 Task: Change the theme to dark.
Action: Mouse moved to (909, 66)
Screenshot: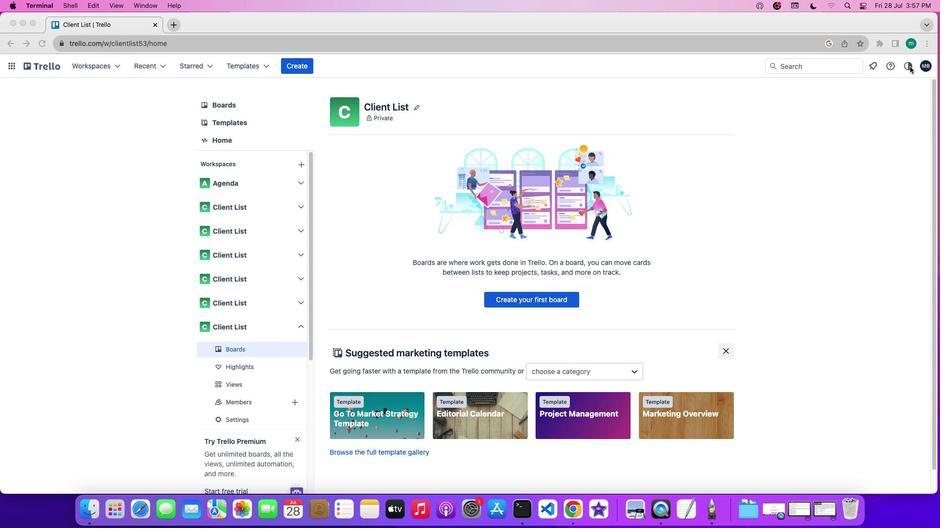 
Action: Mouse pressed left at (909, 66)
Screenshot: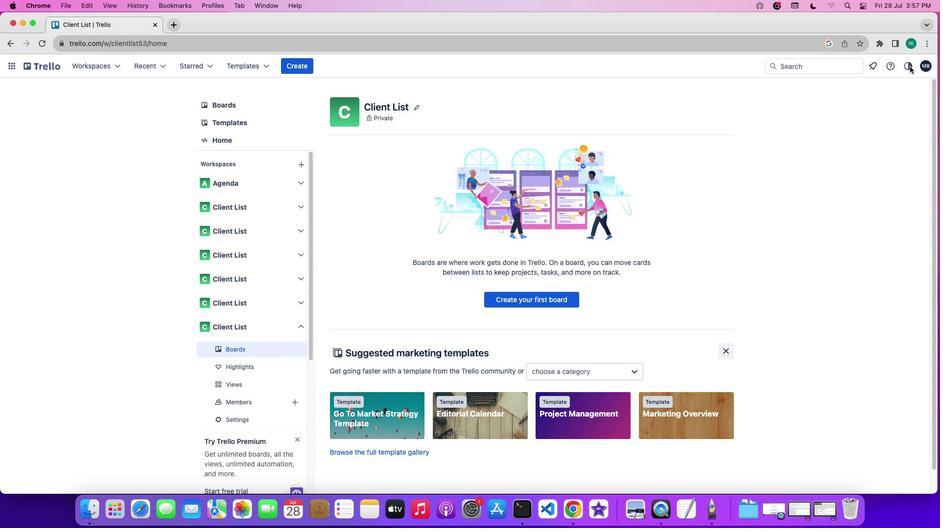 
Action: Mouse pressed left at (909, 66)
Screenshot: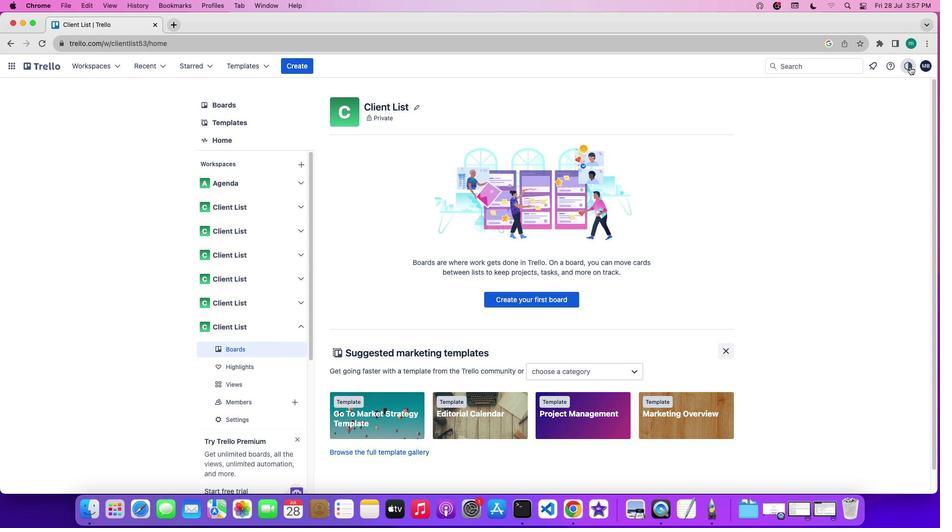 
Action: Mouse moved to (892, 150)
Screenshot: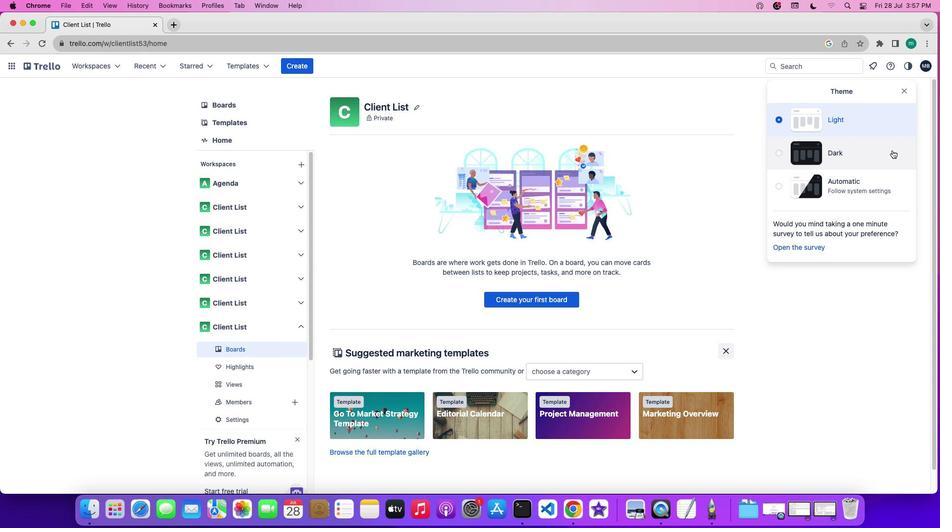 
Action: Mouse pressed left at (892, 150)
Screenshot: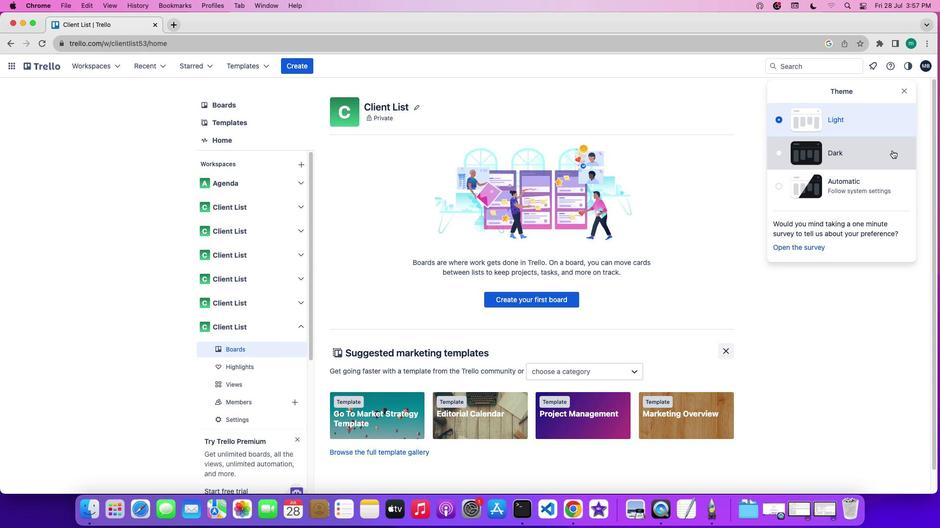 
Action: Mouse moved to (891, 190)
Screenshot: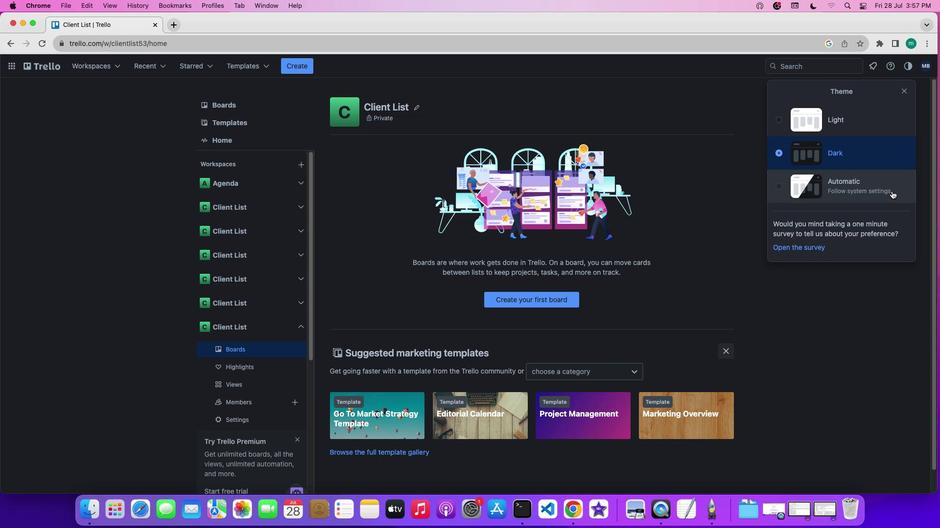 
